 Task: Change object animations to fly out to top.
Action: Mouse moved to (511, 90)
Screenshot: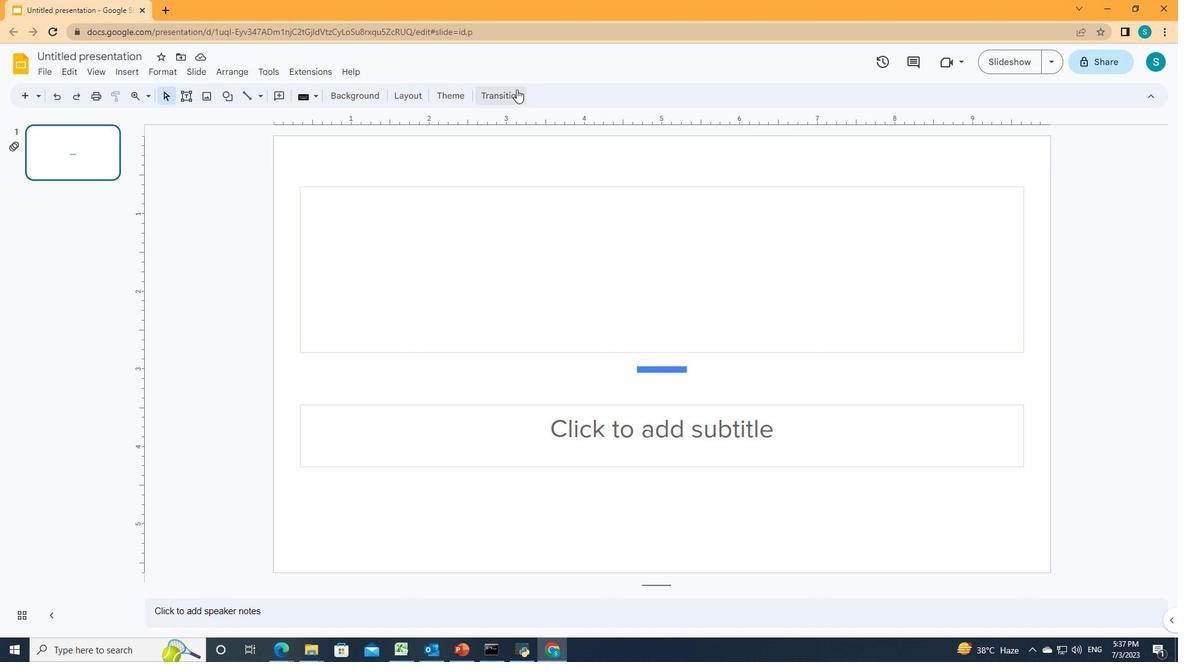 
Action: Mouse pressed left at (511, 90)
Screenshot: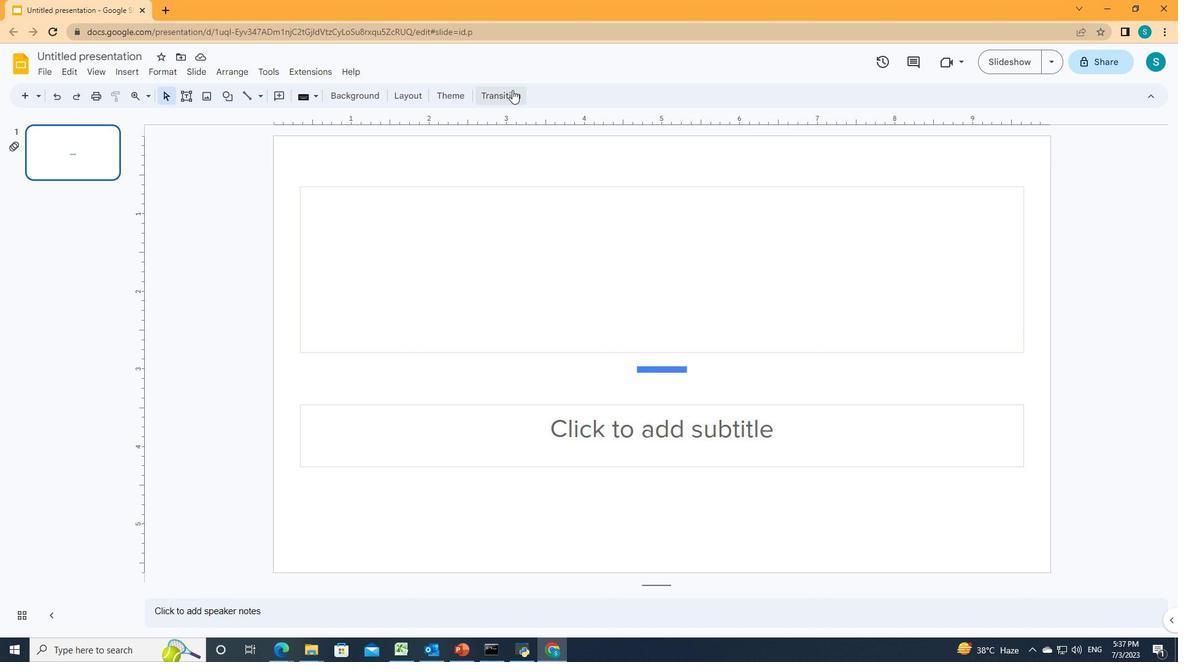 
Action: Mouse moved to (1000, 361)
Screenshot: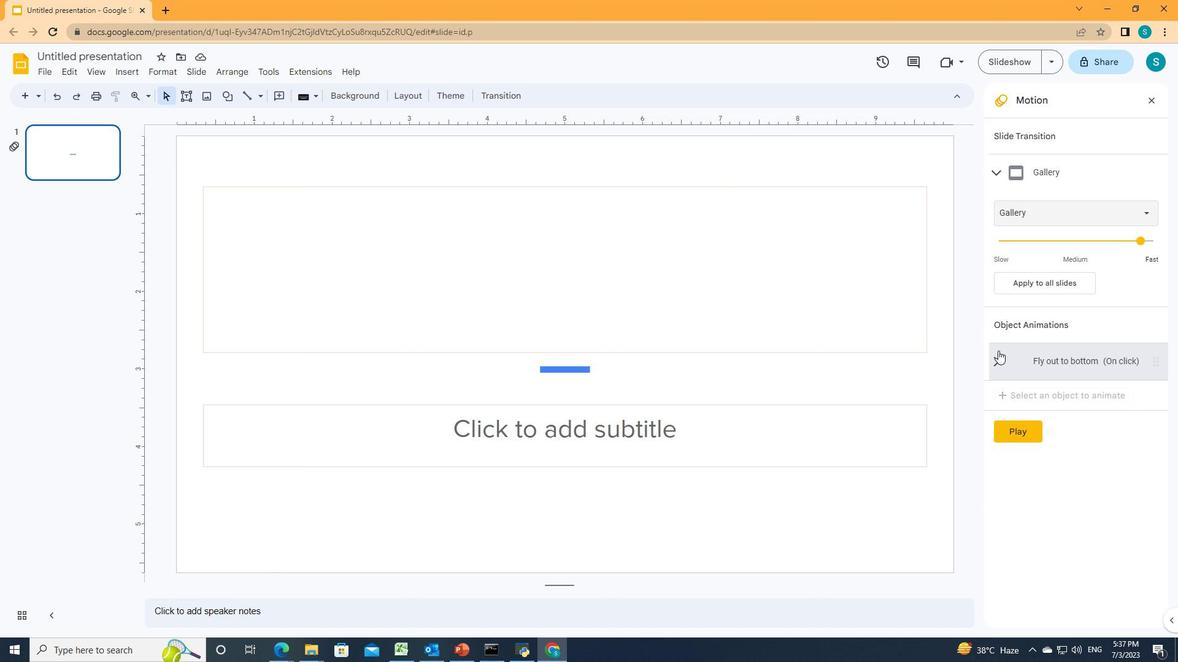 
Action: Mouse pressed left at (1000, 361)
Screenshot: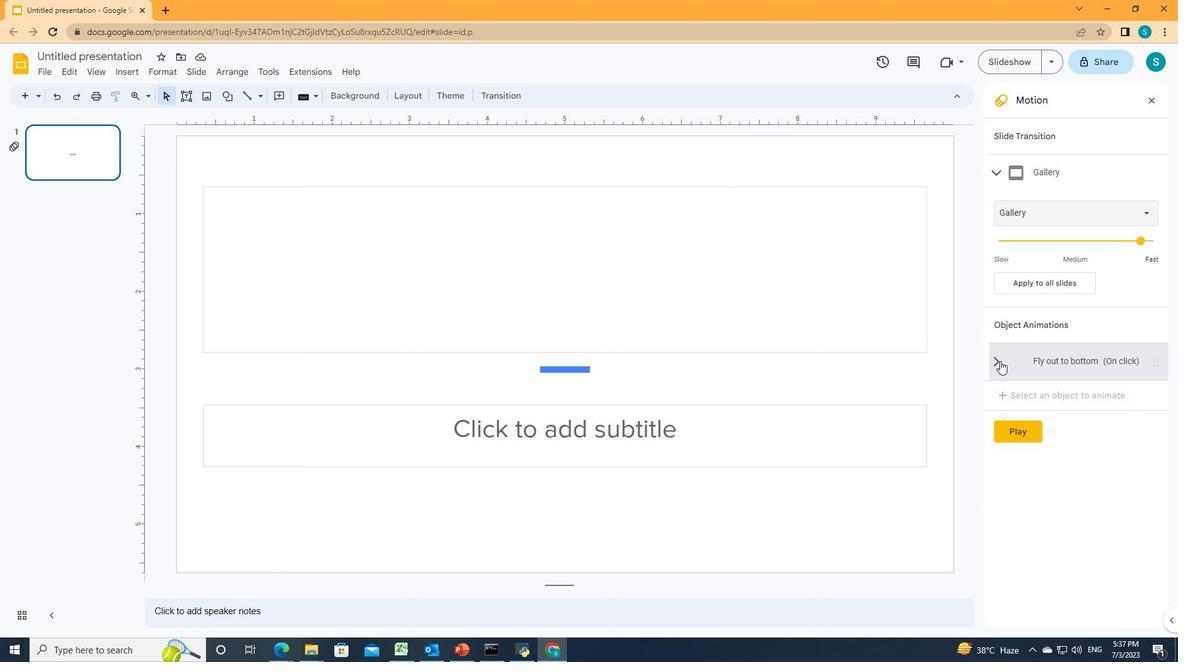 
Action: Mouse moved to (1060, 284)
Screenshot: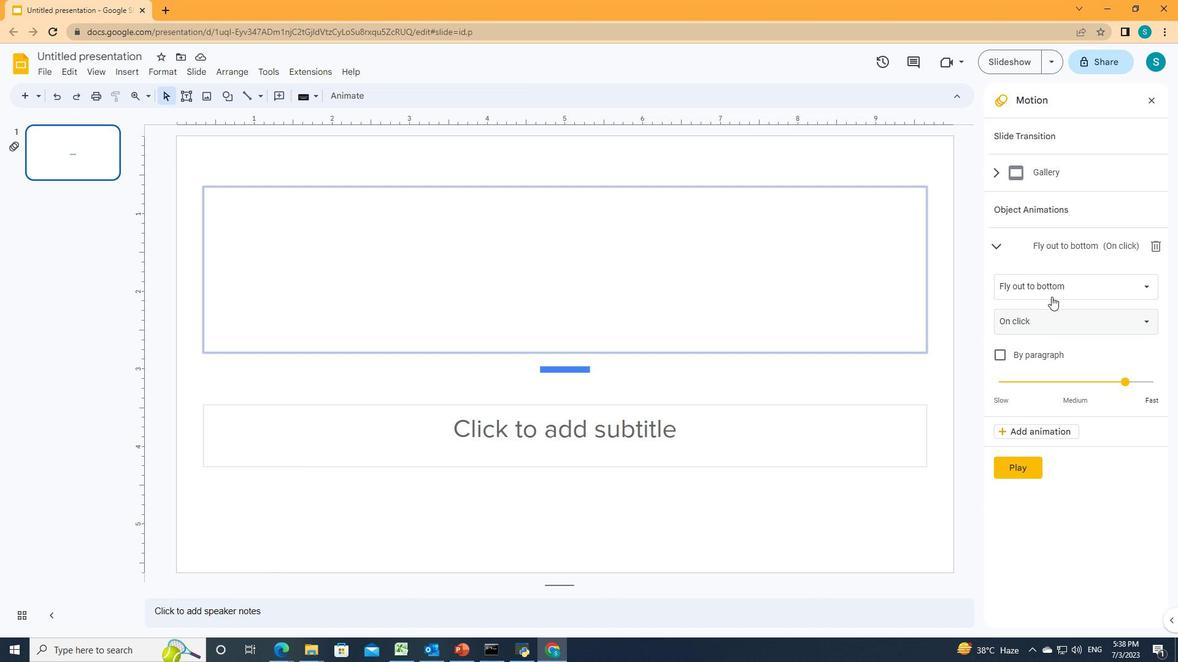 
Action: Mouse pressed left at (1060, 284)
Screenshot: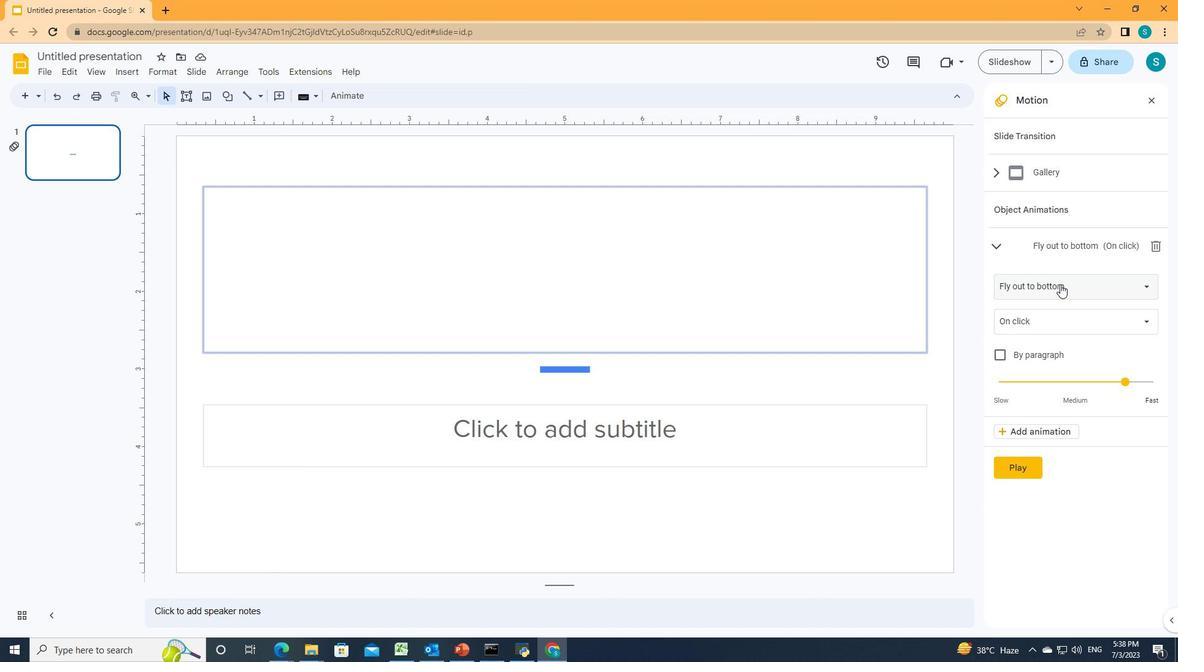 
Action: Mouse moved to (1021, 533)
Screenshot: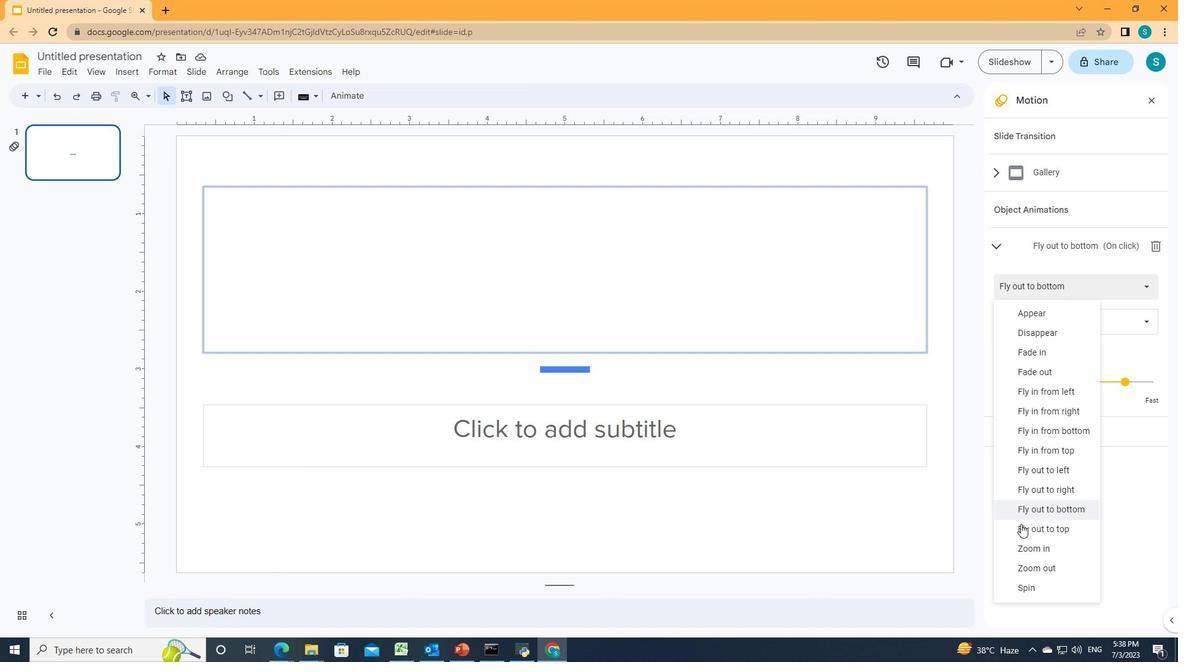 
Action: Mouse pressed left at (1021, 533)
Screenshot: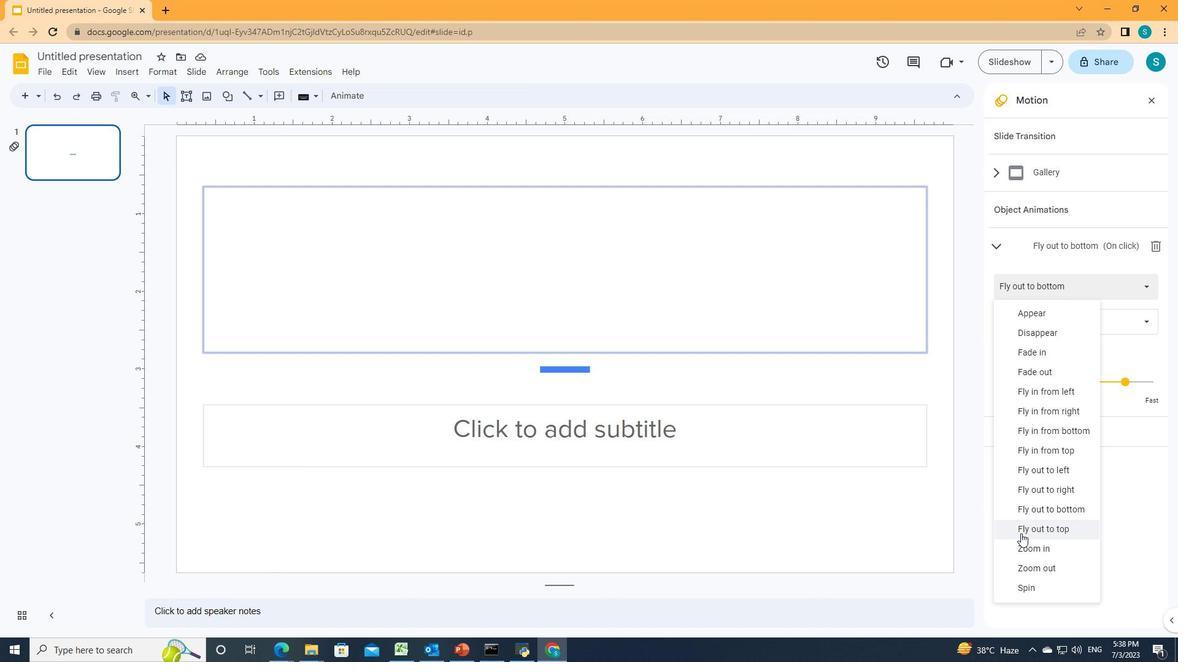 
